 Task: Assign in the project TransferLine the issue 'User interface not responsive on mobile devices' to the sprint 'Warp Speed Ahead'.
Action: Mouse moved to (233, 68)
Screenshot: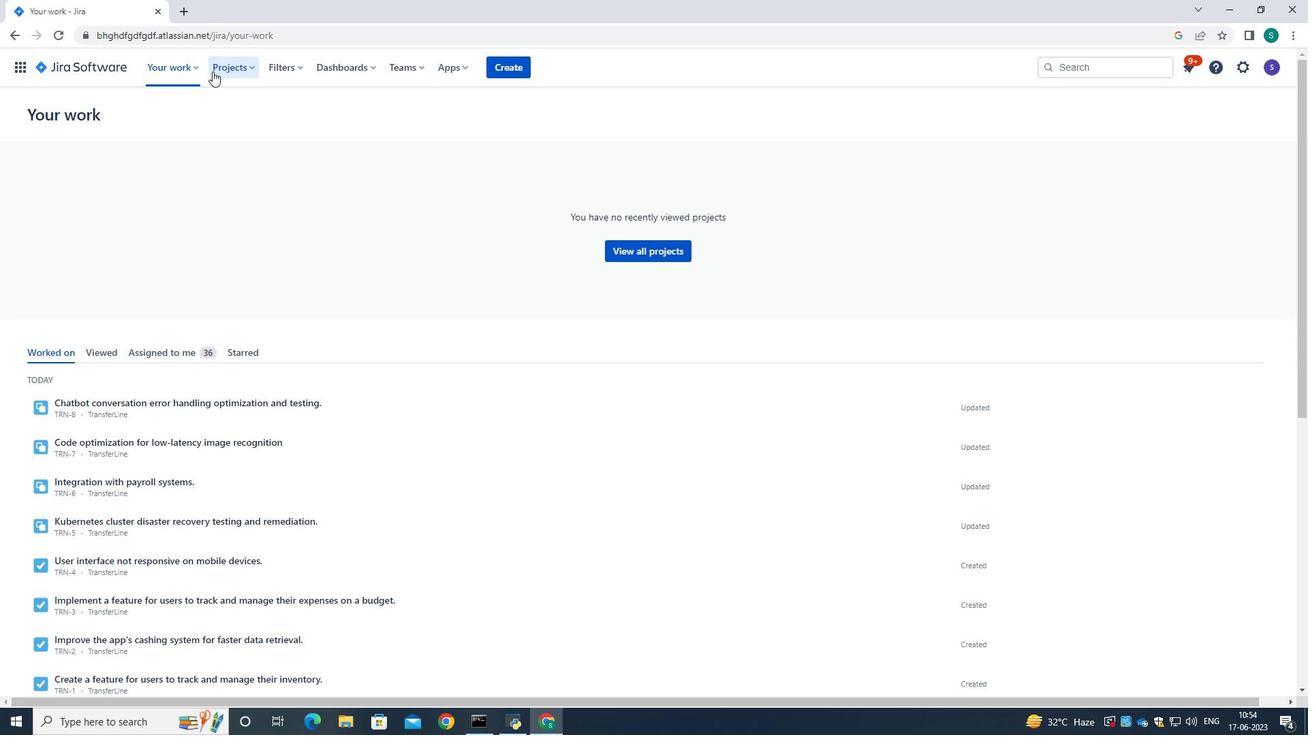 
Action: Mouse pressed left at (233, 68)
Screenshot: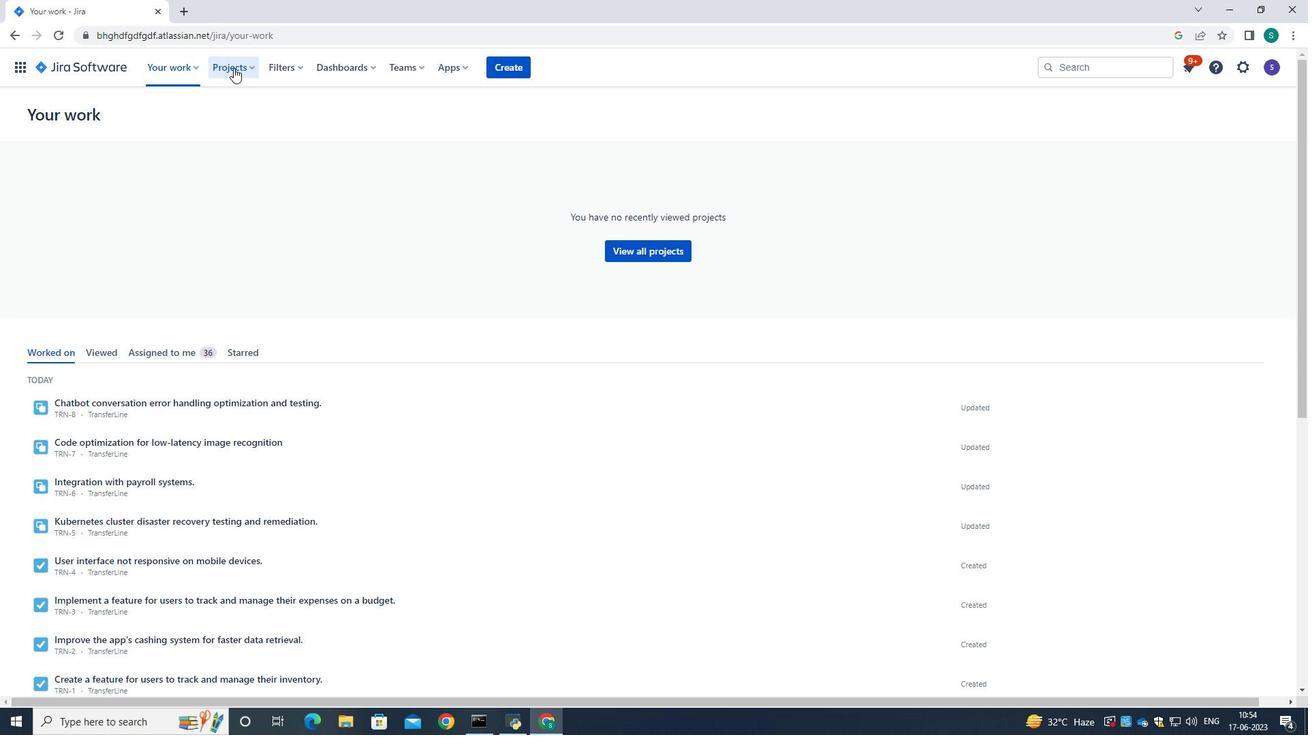 
Action: Mouse moved to (235, 132)
Screenshot: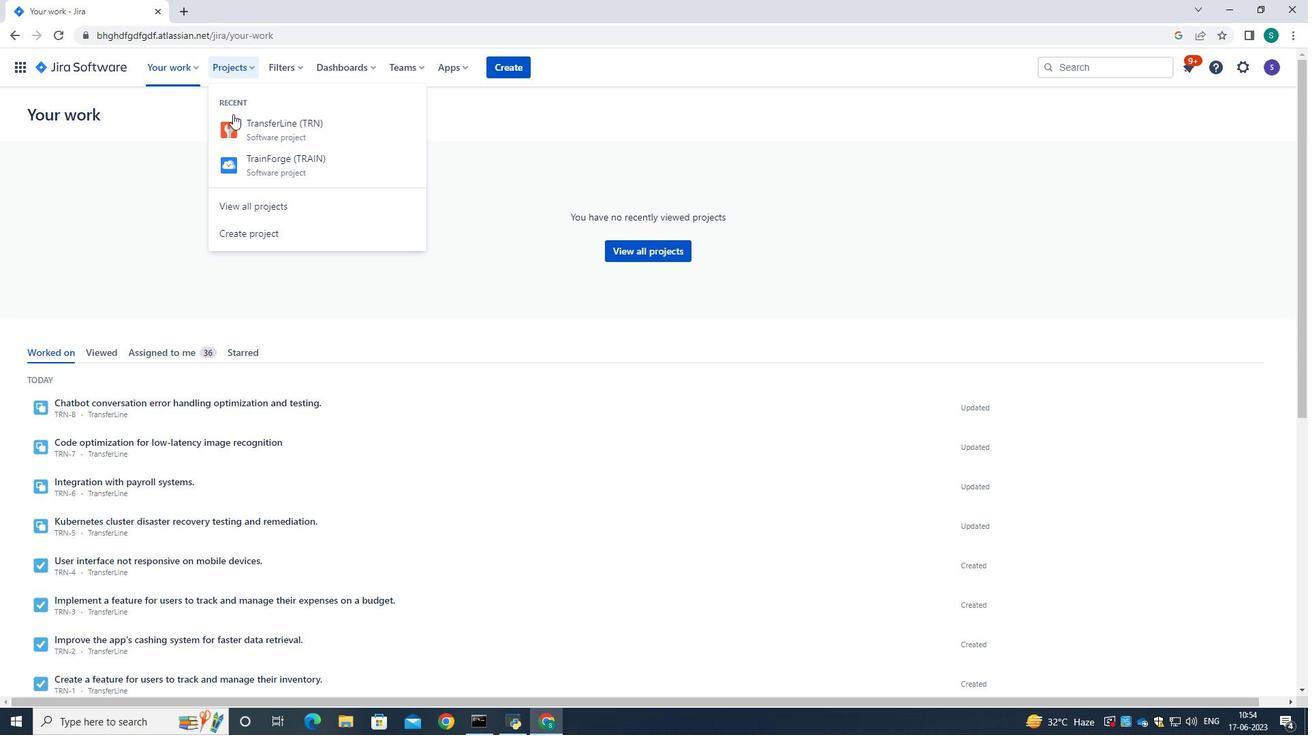 
Action: Mouse pressed left at (235, 132)
Screenshot: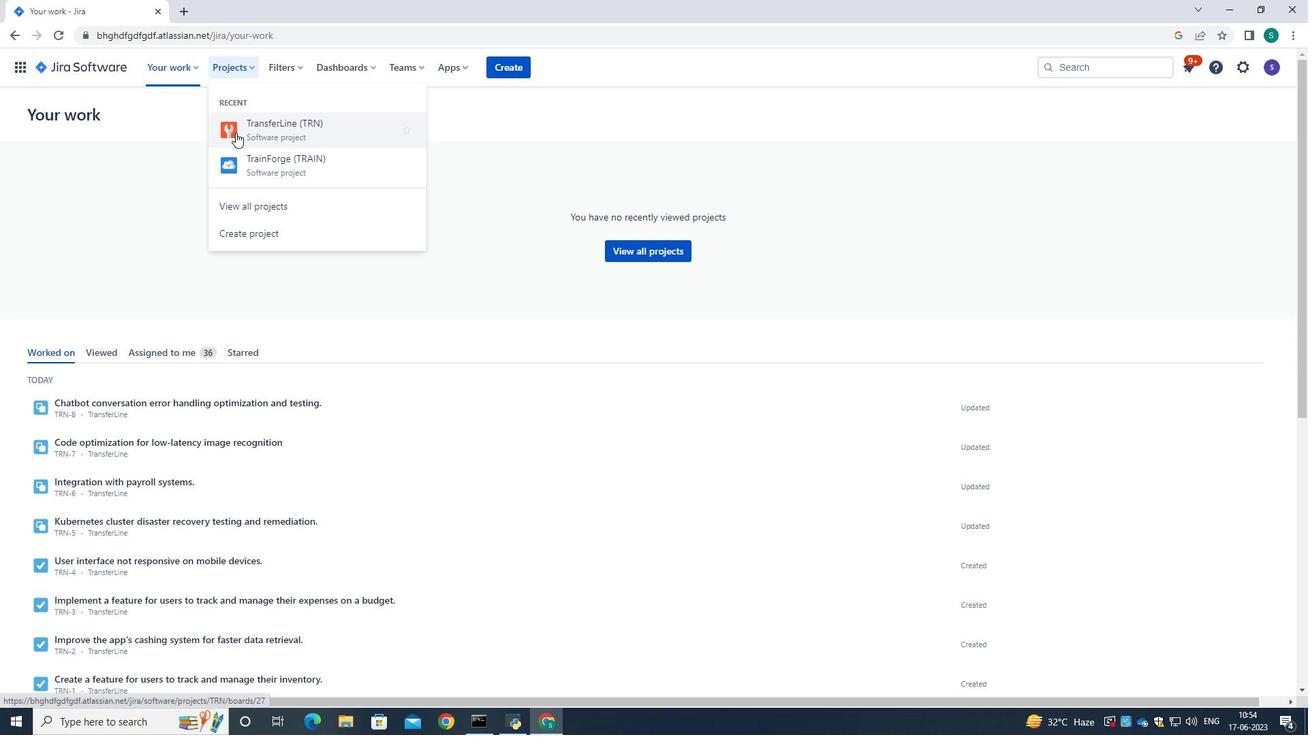 
Action: Mouse moved to (70, 204)
Screenshot: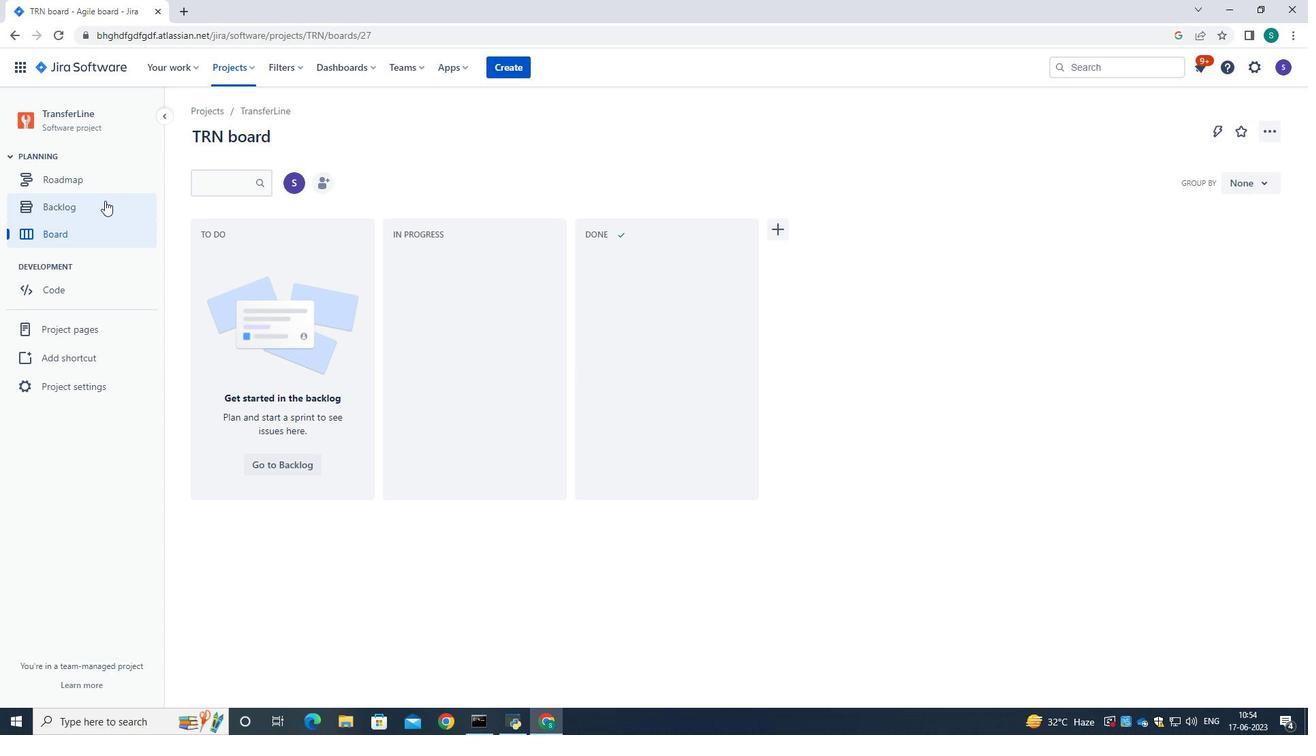 
Action: Mouse pressed left at (70, 204)
Screenshot: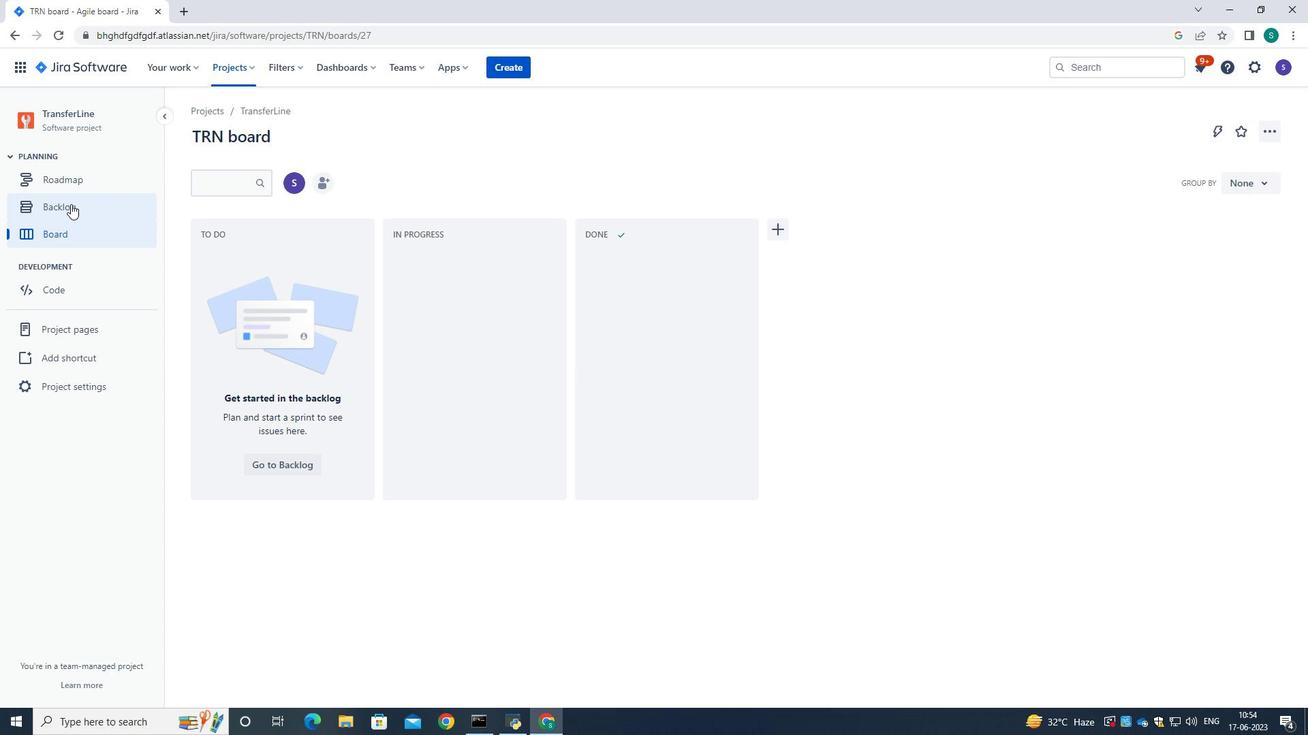 
Action: Mouse moved to (508, 233)
Screenshot: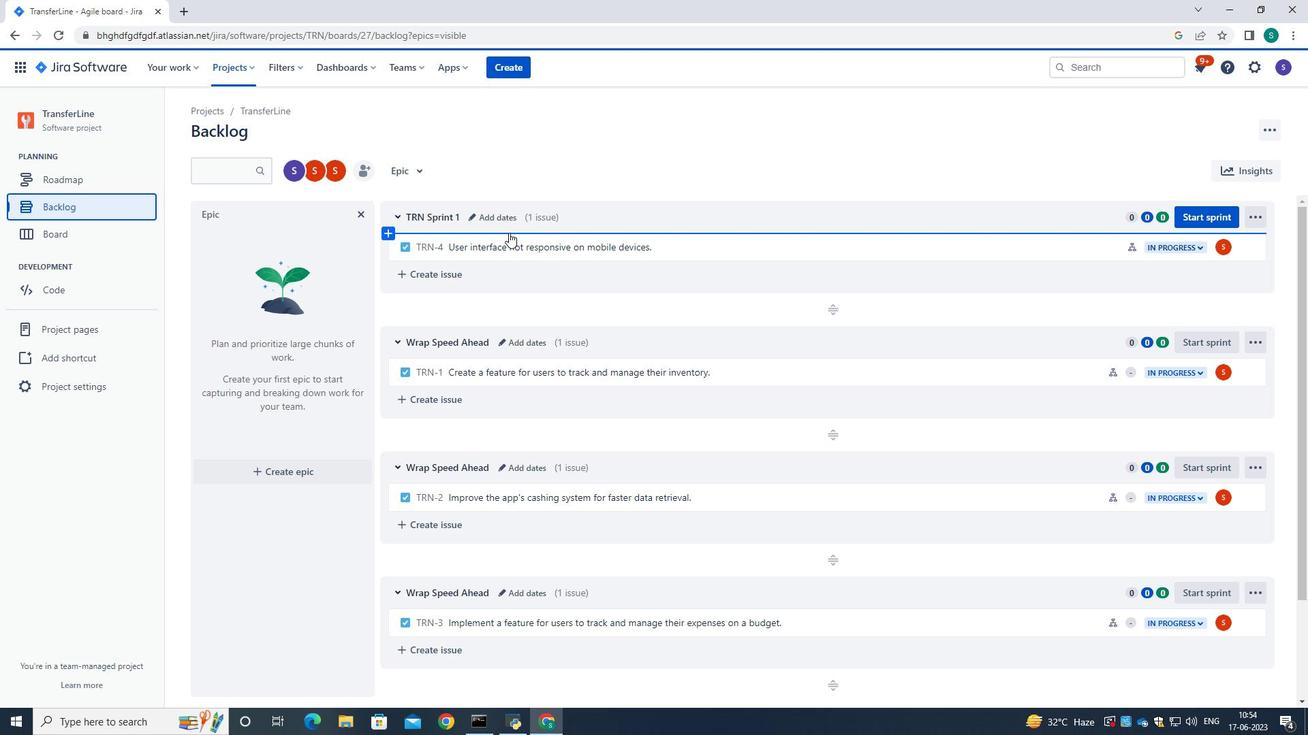 
Action: Mouse scrolled (508, 233) with delta (0, 0)
Screenshot: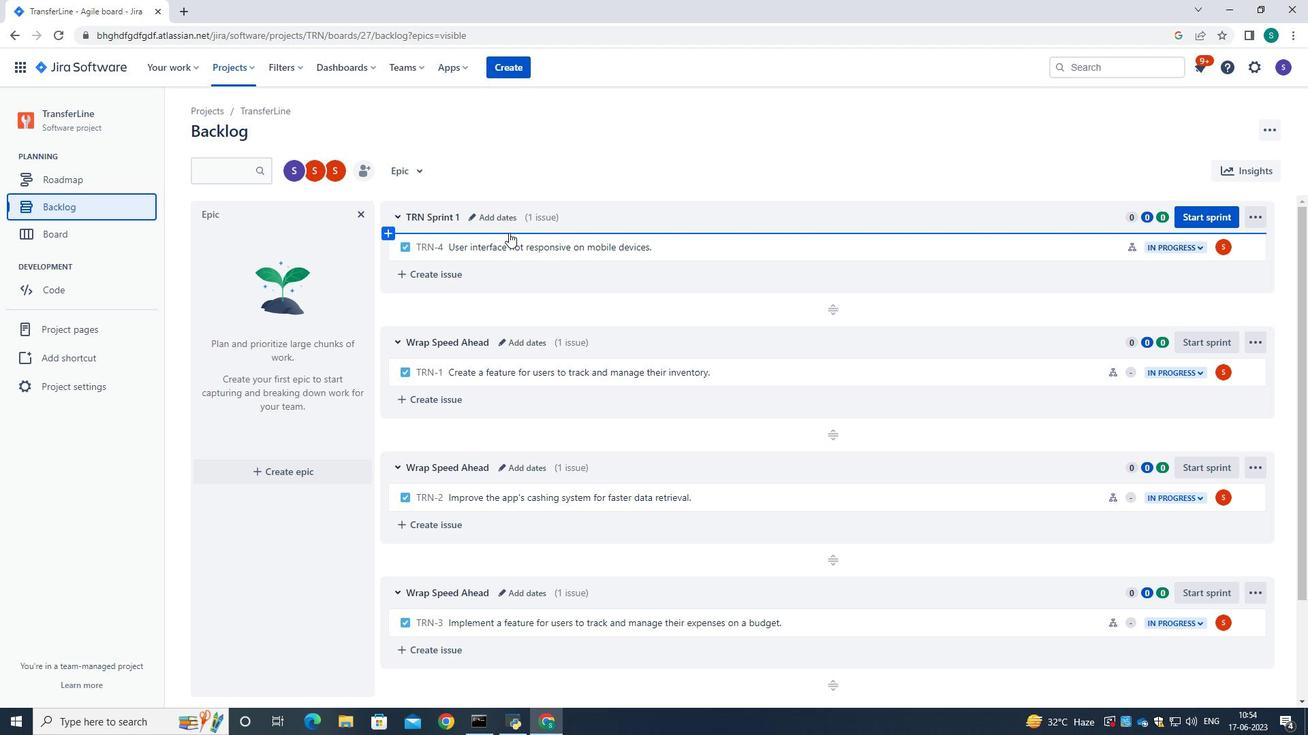 
Action: Mouse scrolled (508, 234) with delta (0, 0)
Screenshot: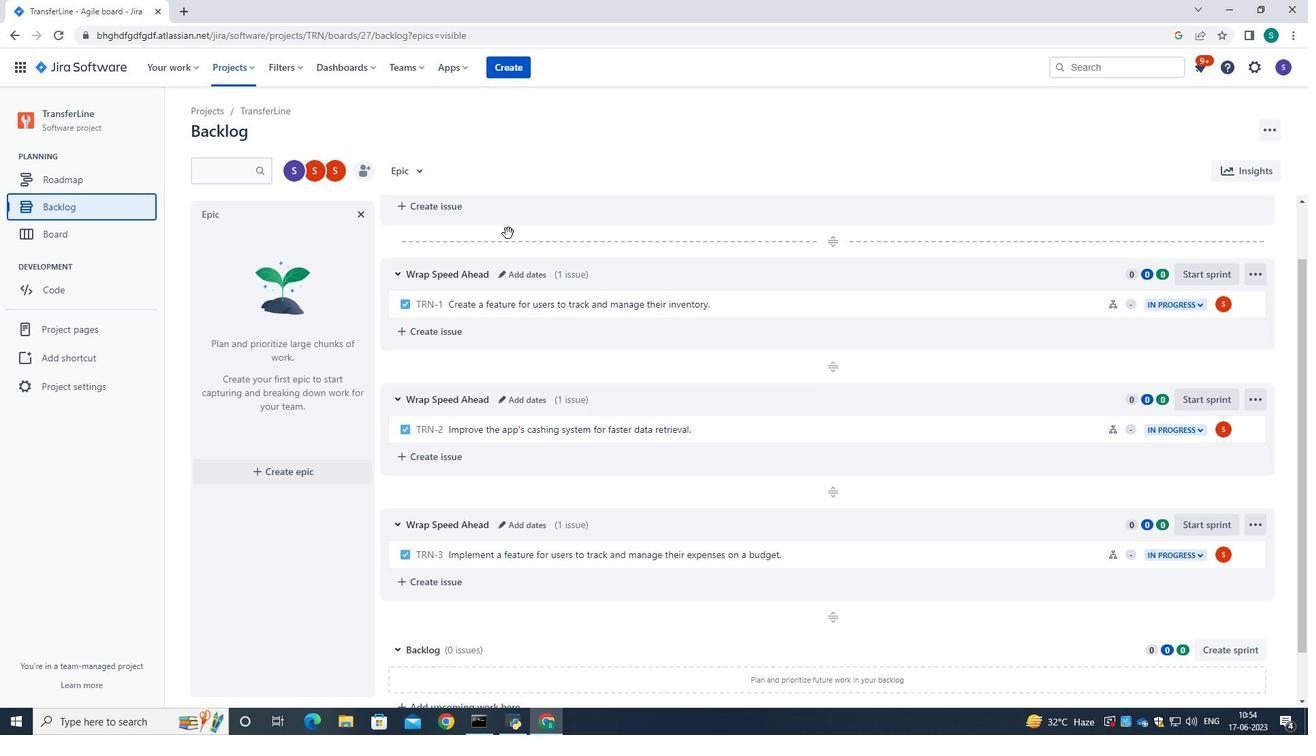 
Action: Mouse scrolled (508, 234) with delta (0, 0)
Screenshot: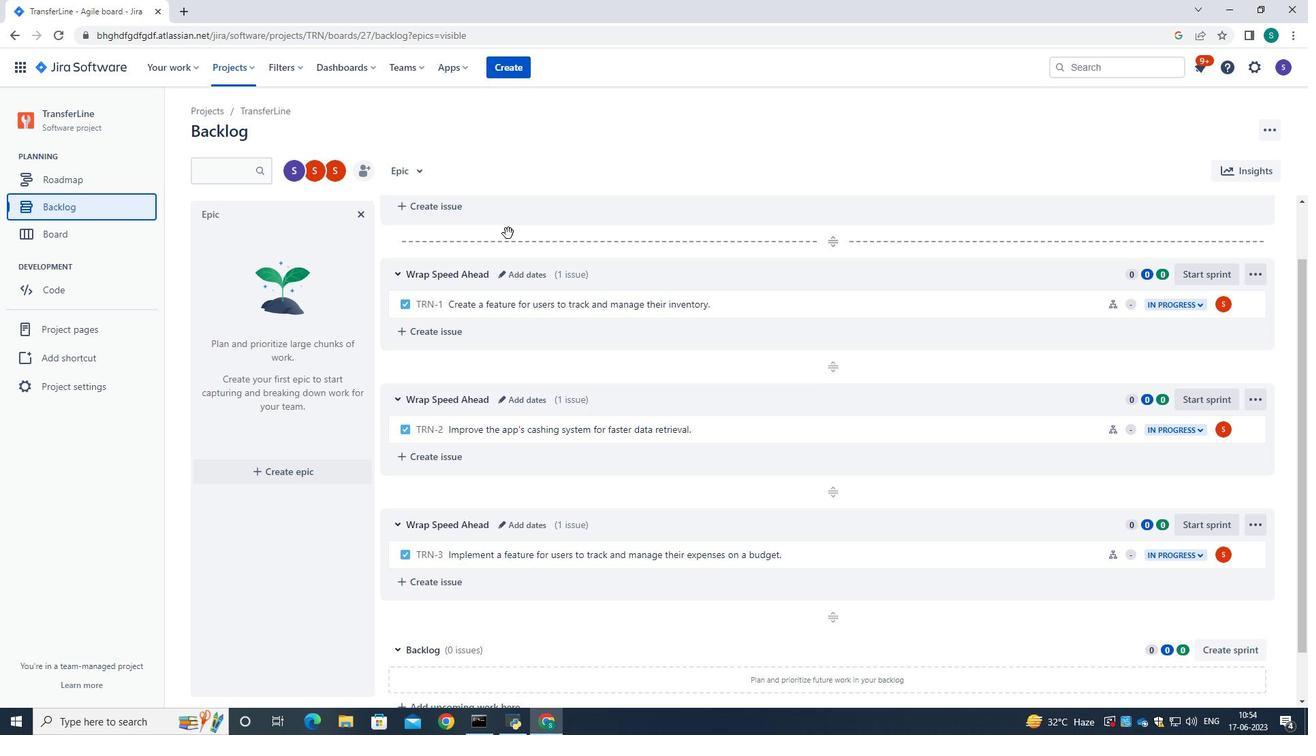 
Action: Mouse scrolled (508, 234) with delta (0, 0)
Screenshot: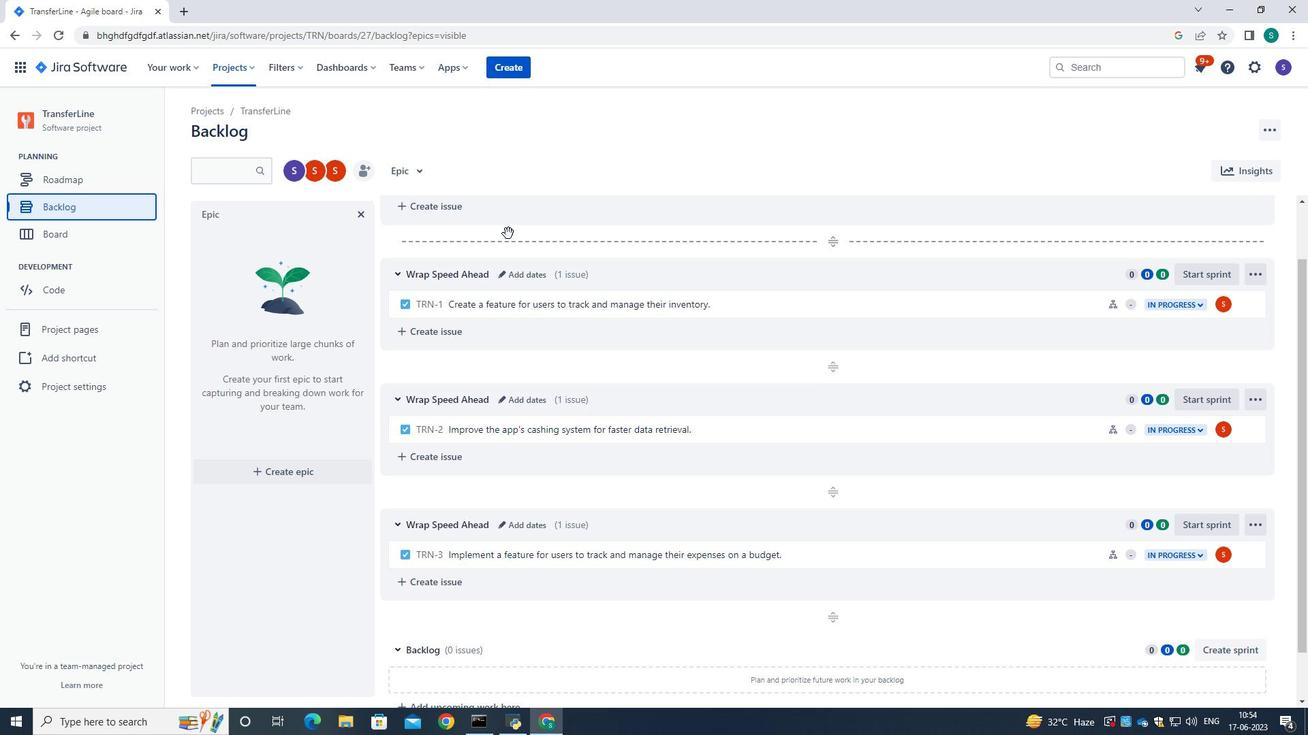 
Action: Mouse moved to (1251, 241)
Screenshot: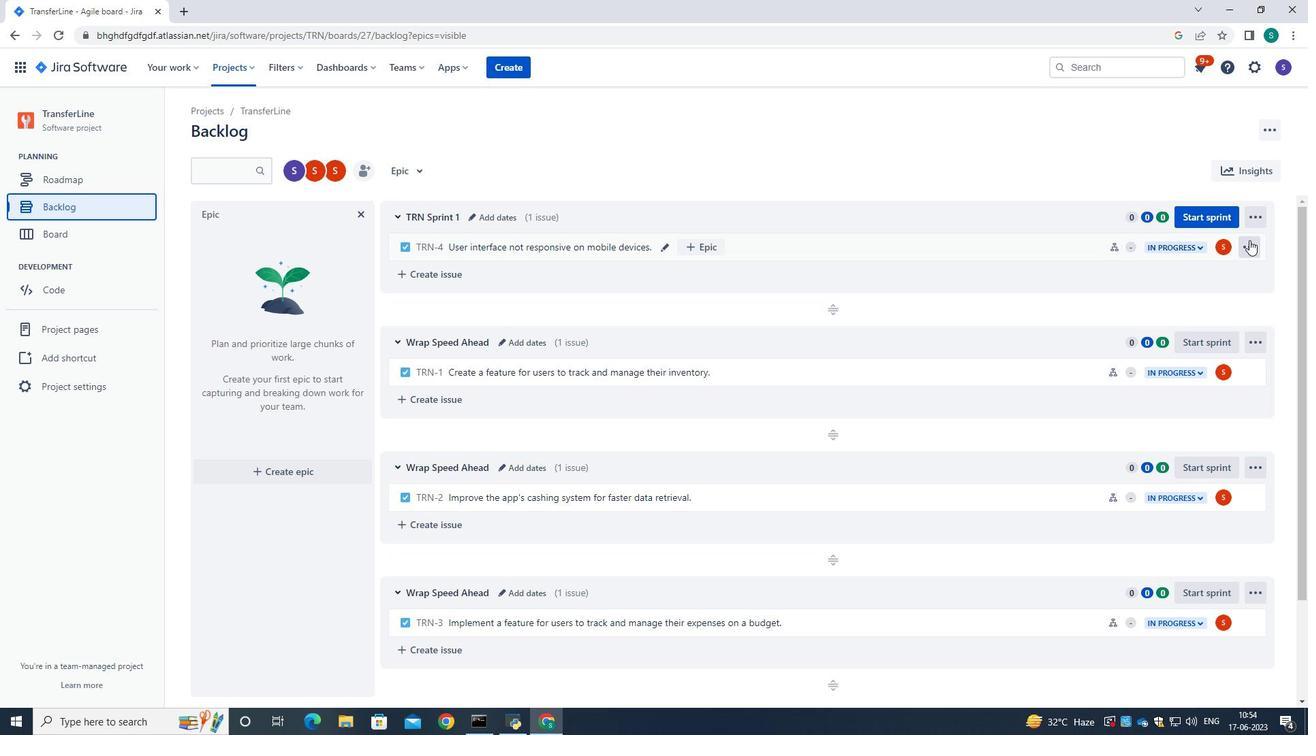 
Action: Mouse pressed left at (1251, 241)
Screenshot: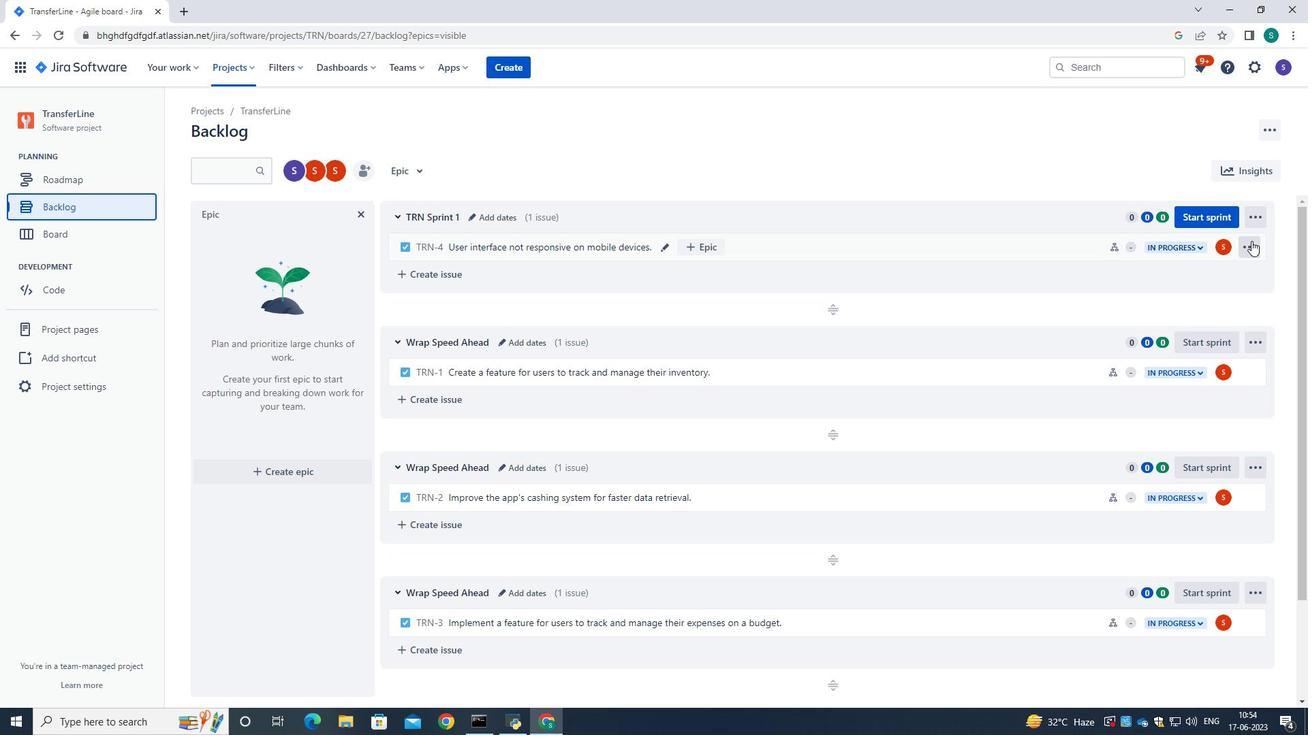 
Action: Mouse moved to (1212, 448)
Screenshot: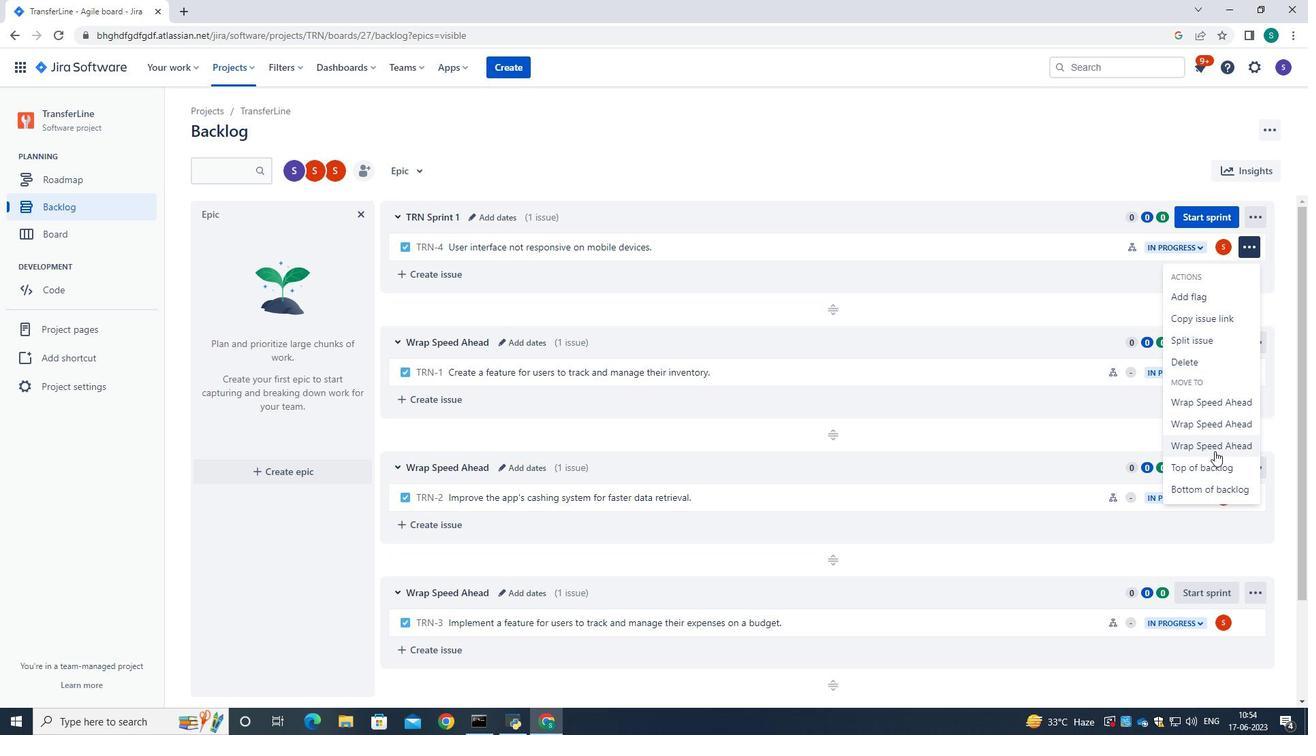 
Action: Mouse pressed left at (1212, 448)
Screenshot: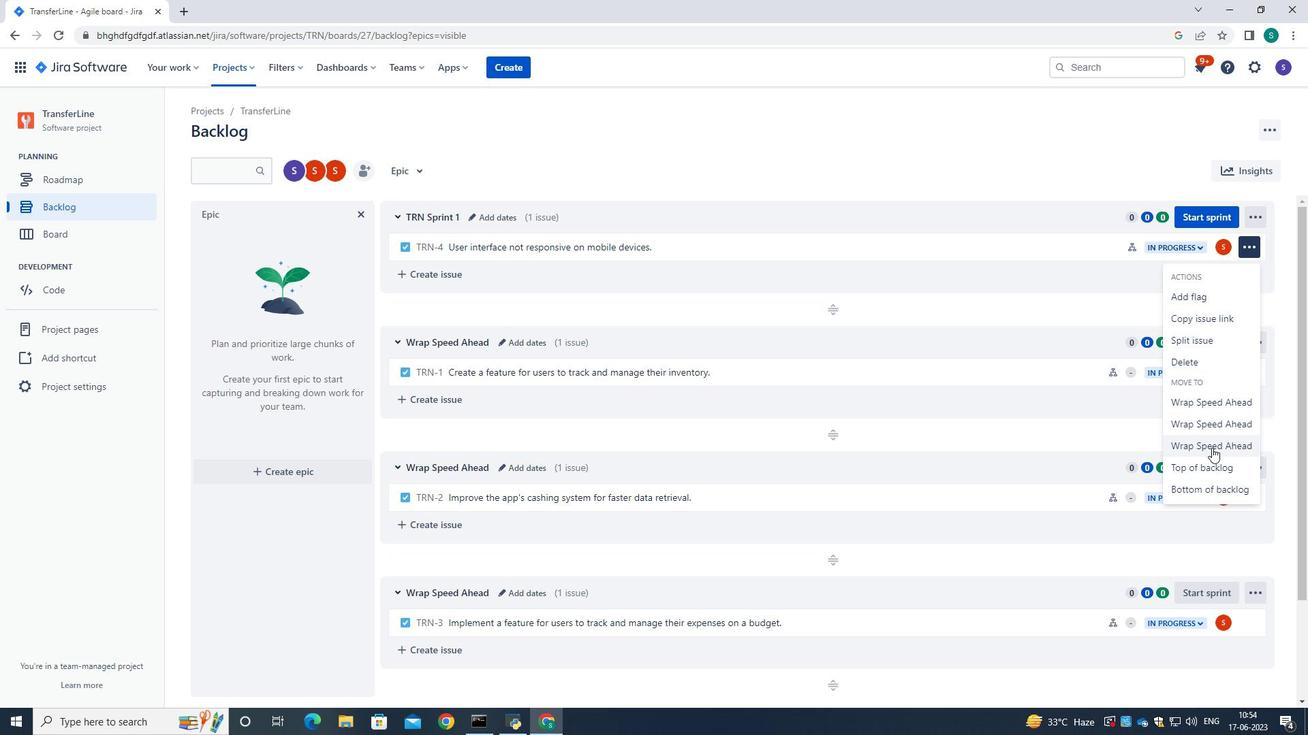 
Action: Mouse moved to (765, 140)
Screenshot: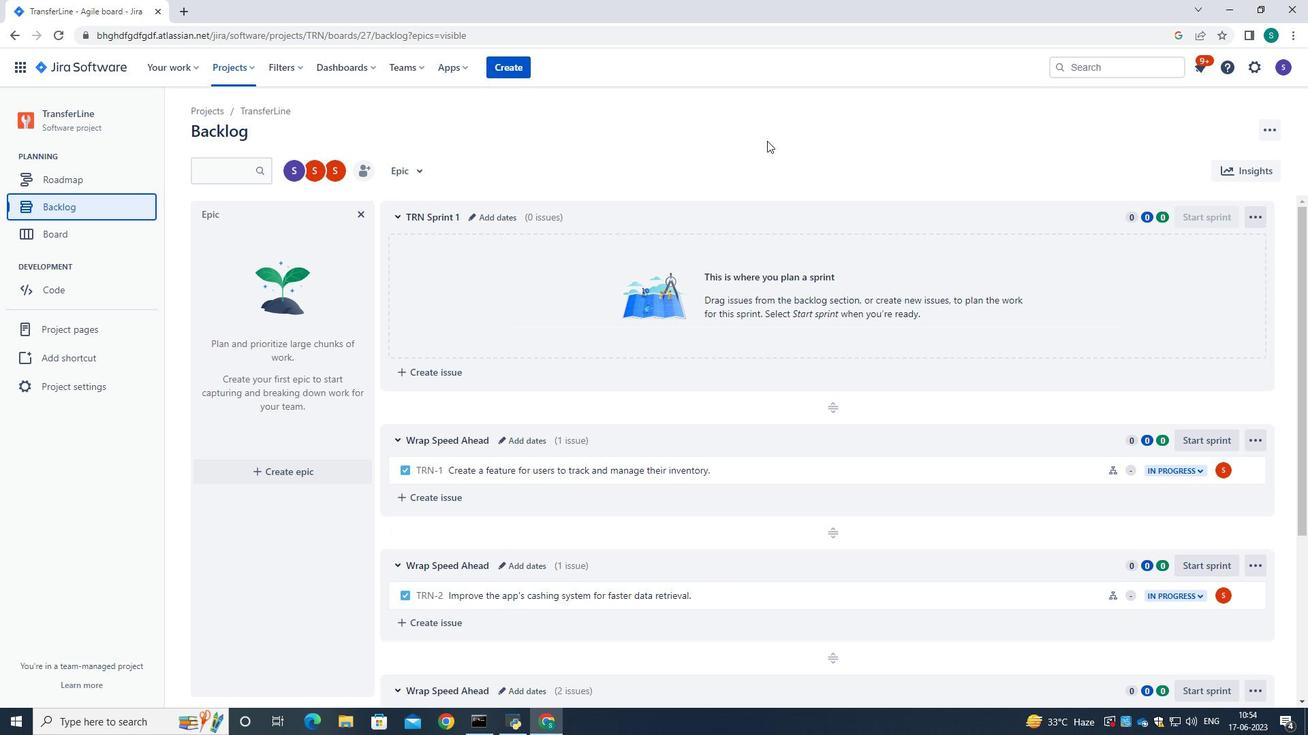
Action: Mouse pressed left at (765, 140)
Screenshot: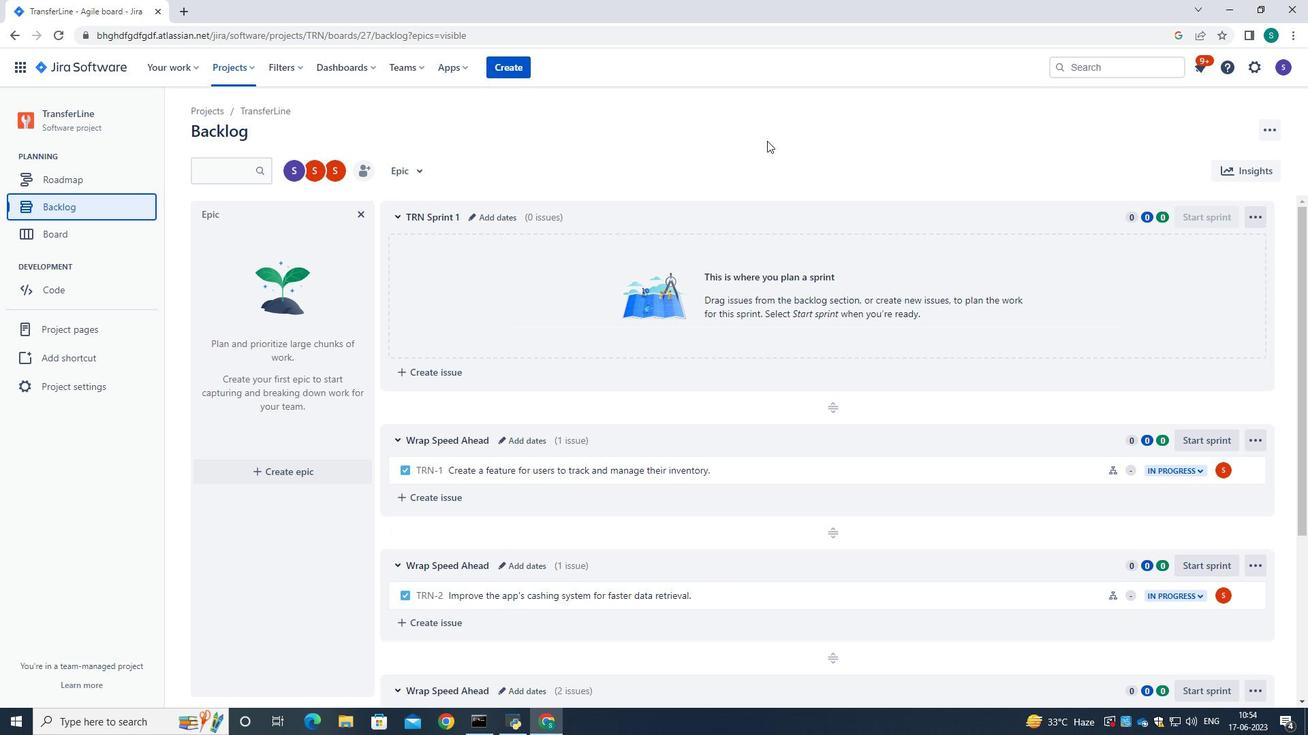 
Action: Mouse moved to (765, 140)
Screenshot: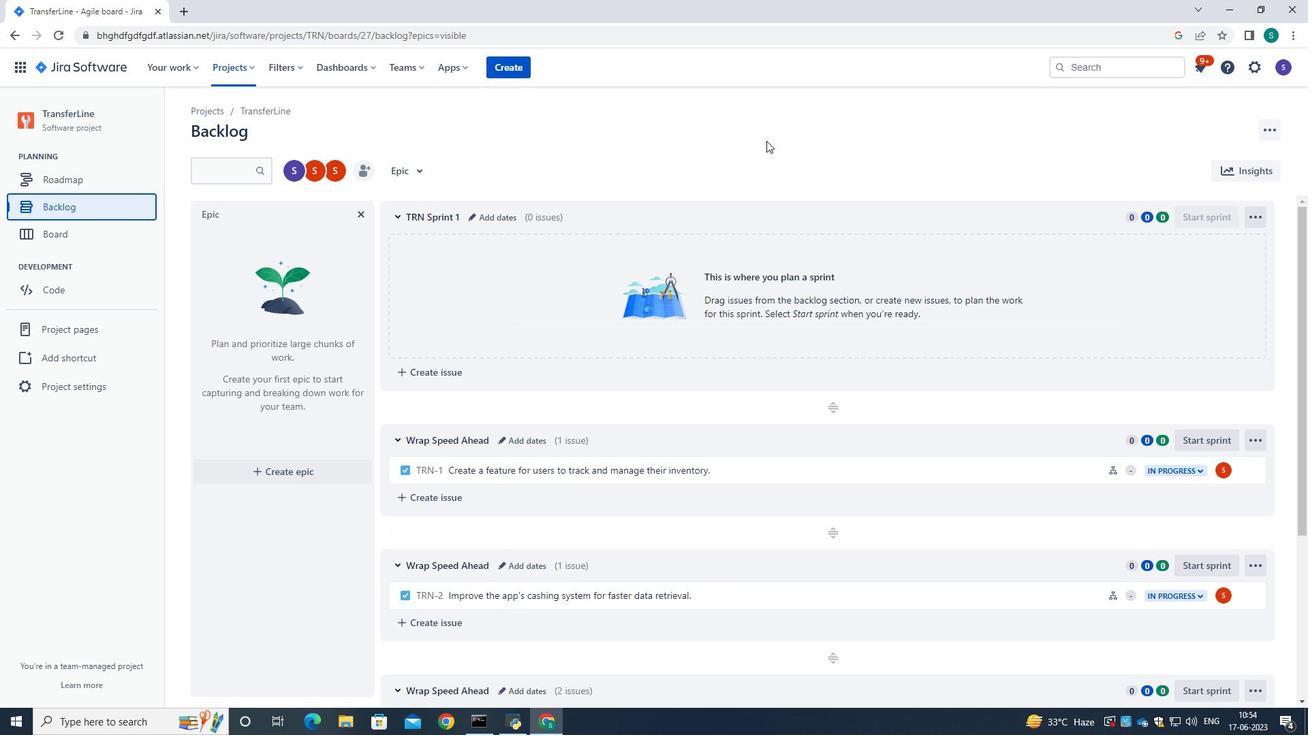 
